 Task: Create a due date automation trigger when advanced on, 2 hours after a card is due add dates due in 1 days.
Action: Mouse moved to (930, 66)
Screenshot: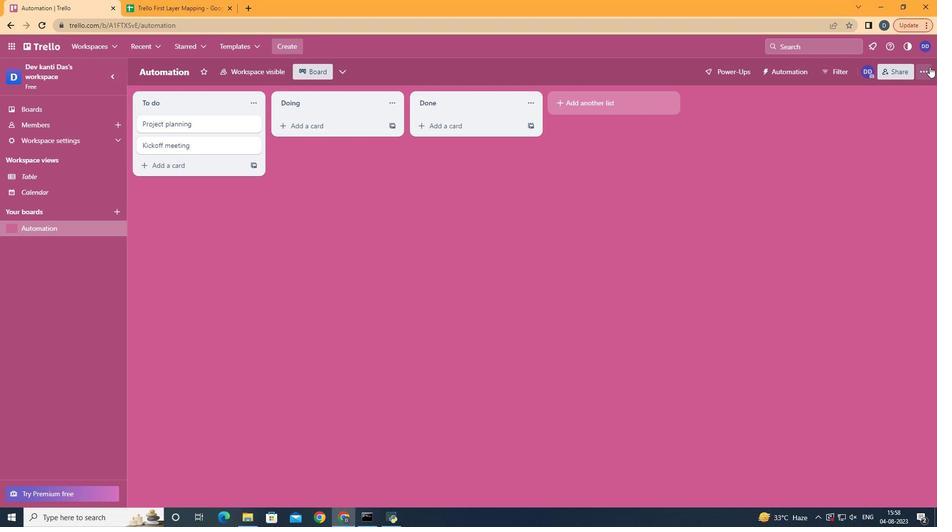 
Action: Mouse pressed left at (930, 66)
Screenshot: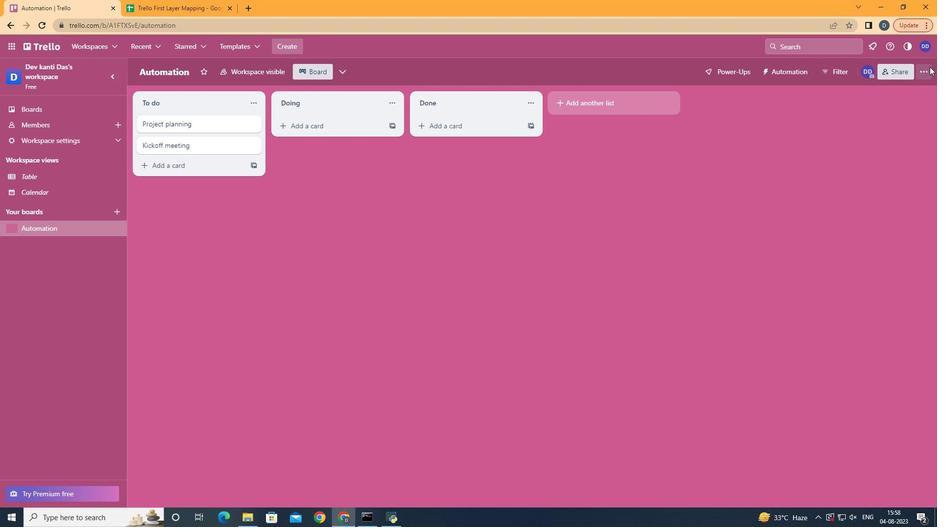 
Action: Mouse moved to (839, 207)
Screenshot: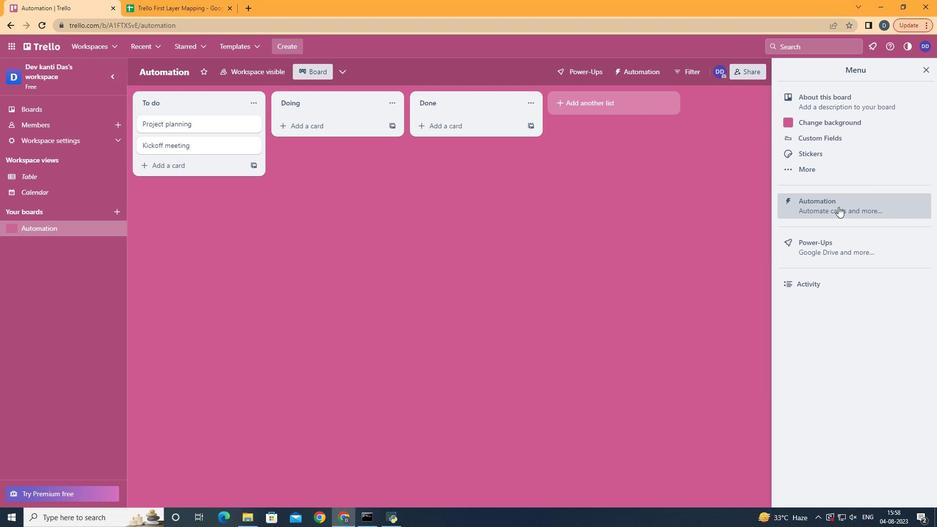 
Action: Mouse pressed left at (839, 207)
Screenshot: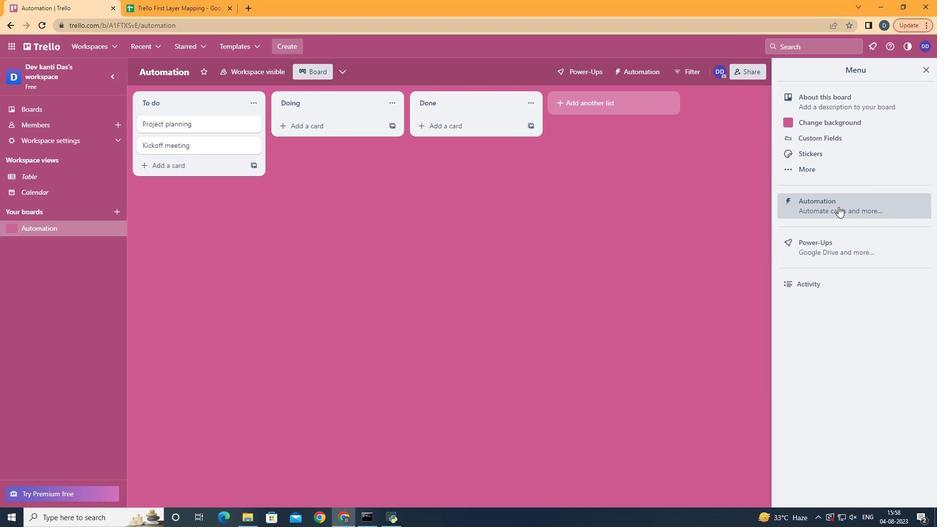 
Action: Mouse moved to (196, 190)
Screenshot: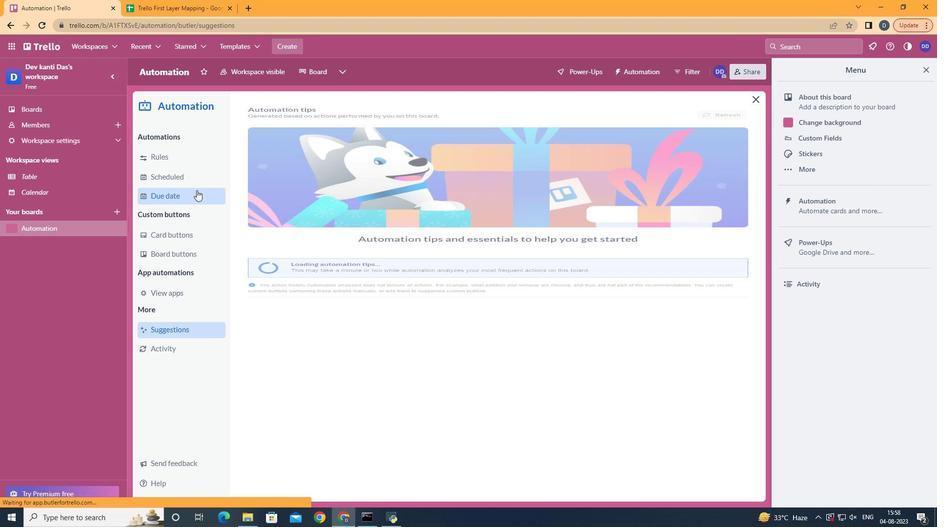 
Action: Mouse pressed left at (196, 190)
Screenshot: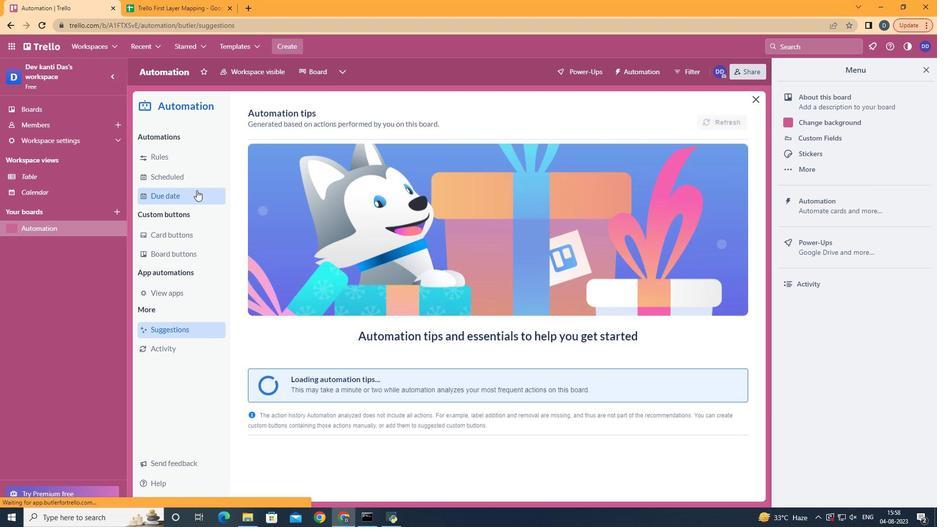 
Action: Mouse moved to (685, 113)
Screenshot: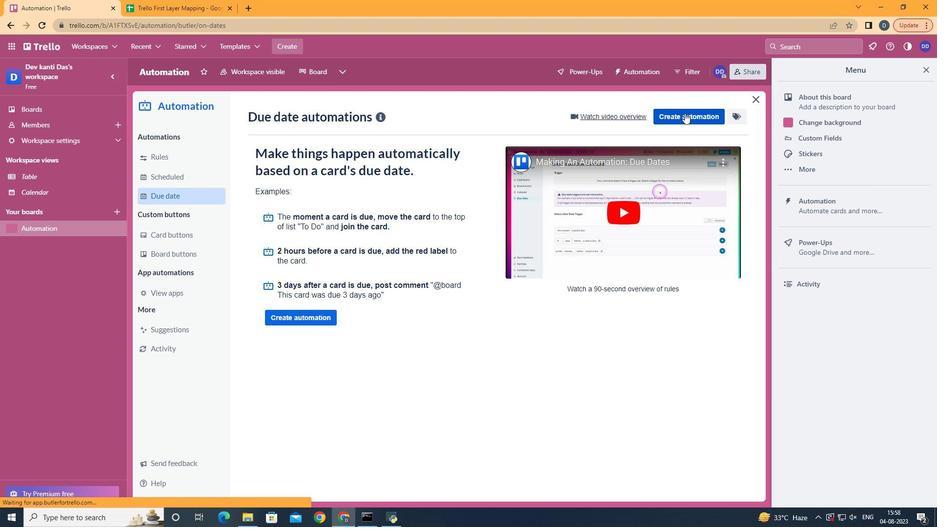 
Action: Mouse pressed left at (685, 113)
Screenshot: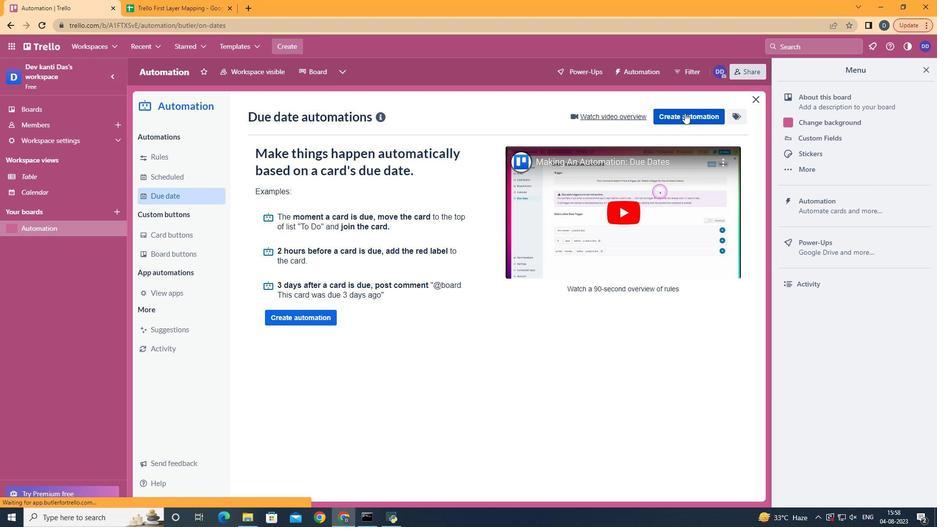 
Action: Mouse moved to (519, 206)
Screenshot: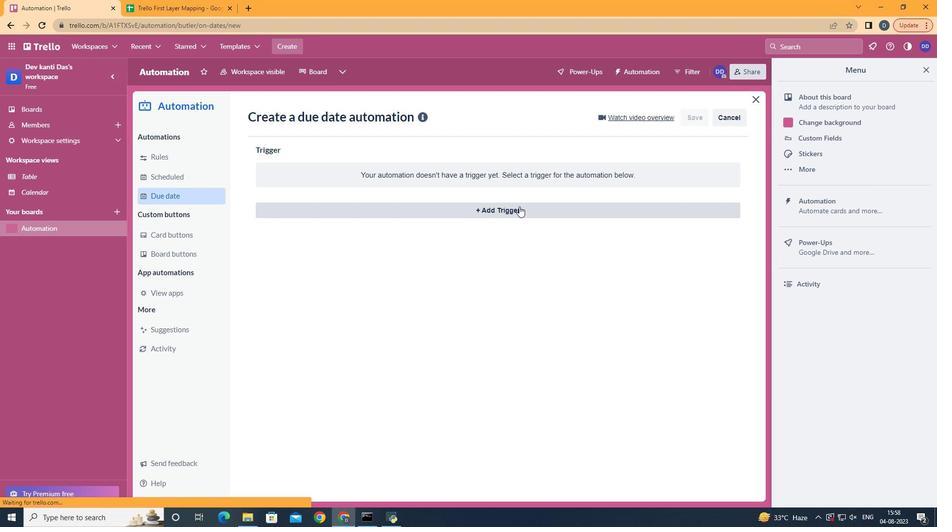
Action: Mouse pressed left at (519, 206)
Screenshot: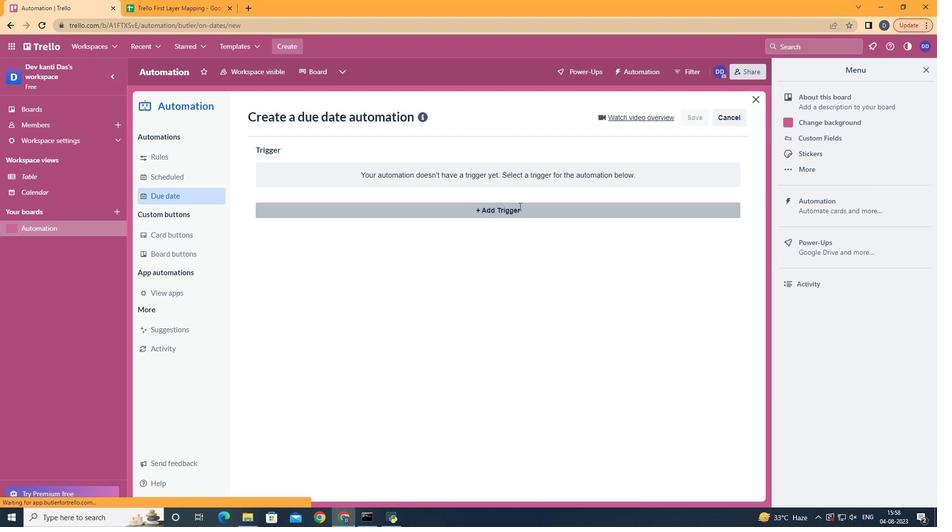
Action: Mouse moved to (315, 416)
Screenshot: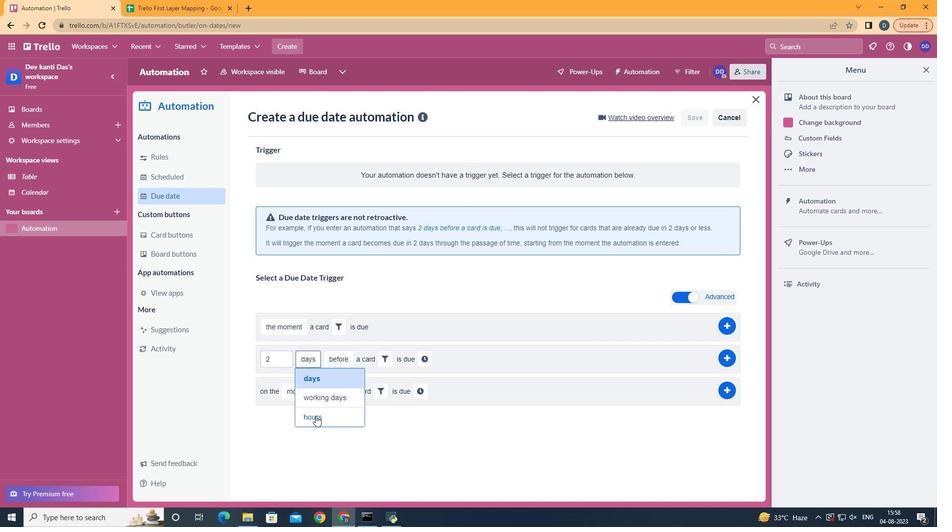 
Action: Mouse pressed left at (315, 416)
Screenshot: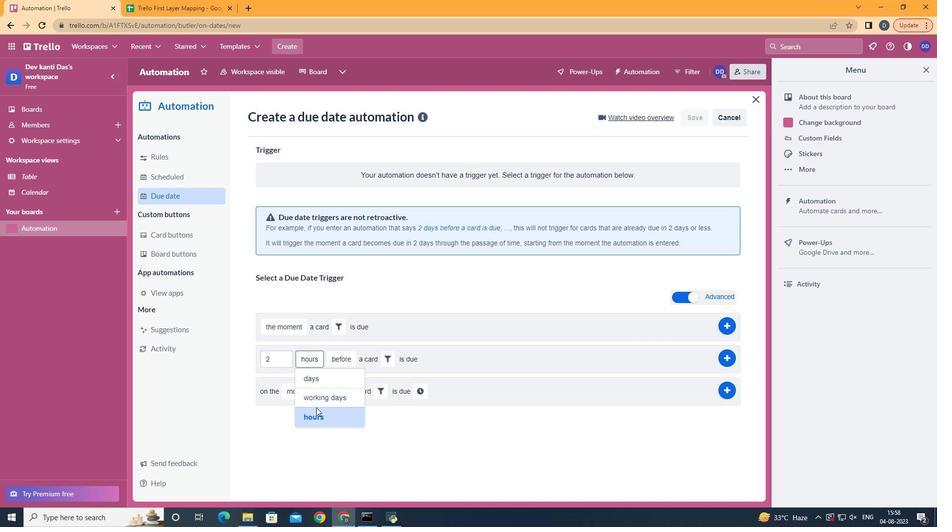 
Action: Mouse moved to (343, 398)
Screenshot: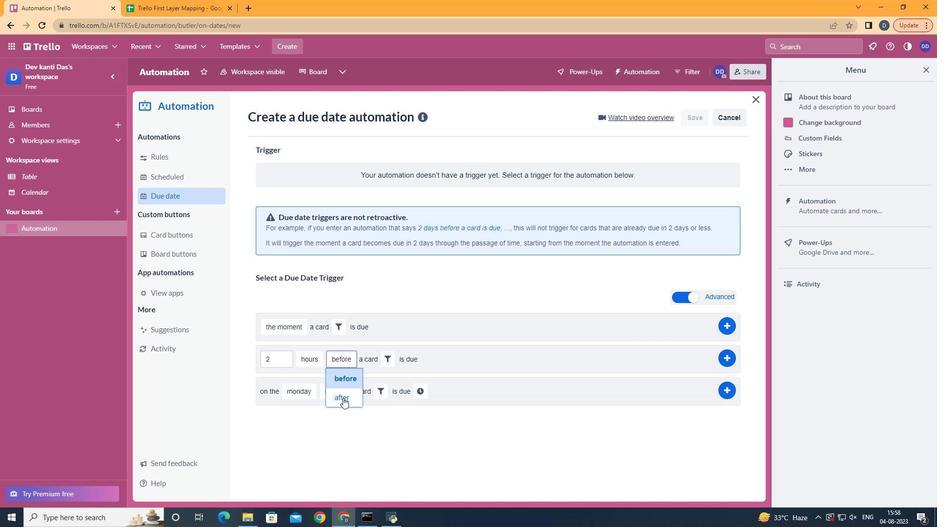 
Action: Mouse pressed left at (343, 398)
Screenshot: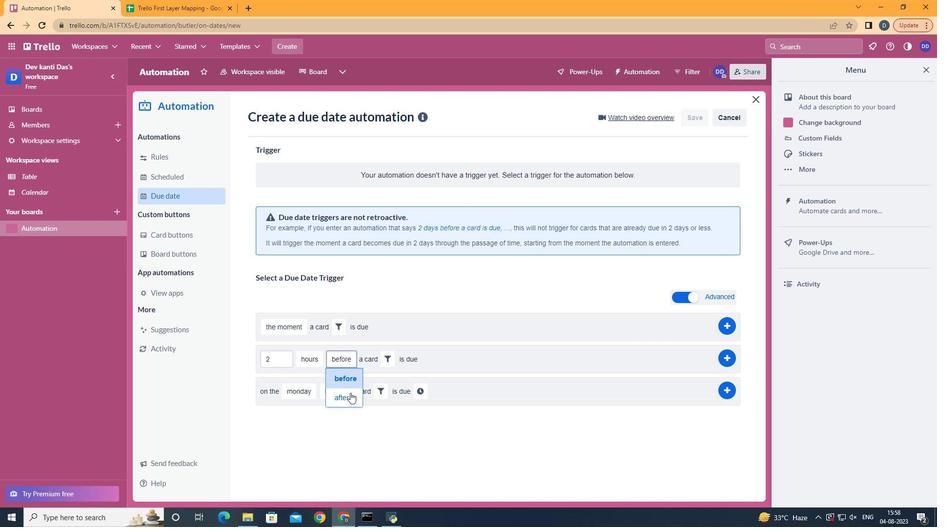 
Action: Mouse moved to (386, 362)
Screenshot: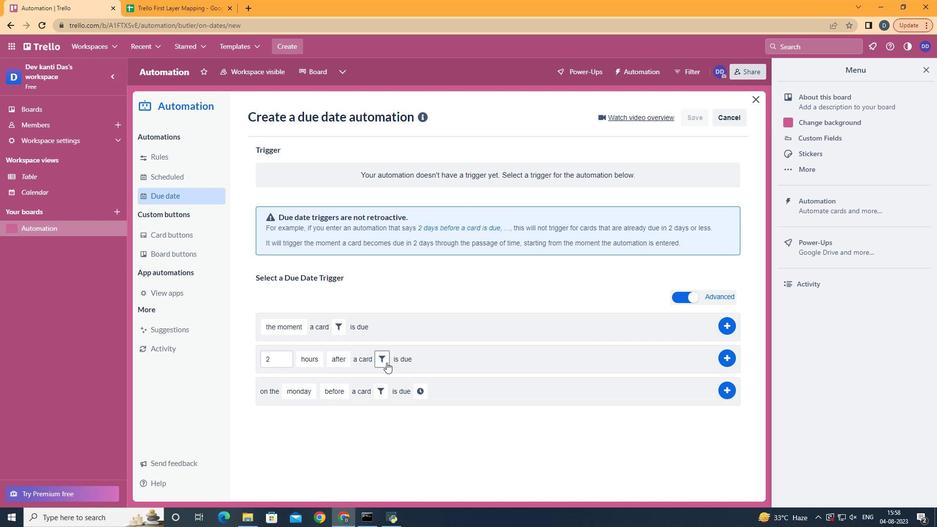 
Action: Mouse pressed left at (386, 362)
Screenshot: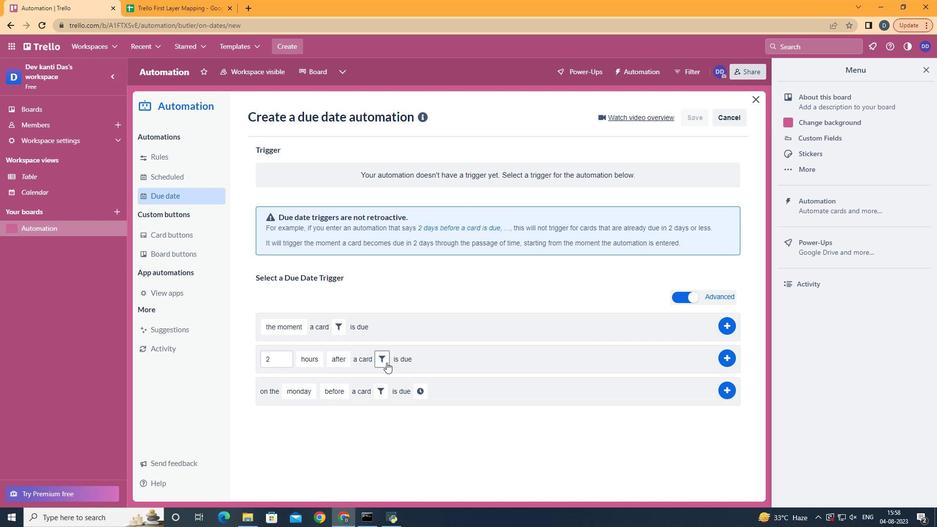 
Action: Mouse moved to (437, 384)
Screenshot: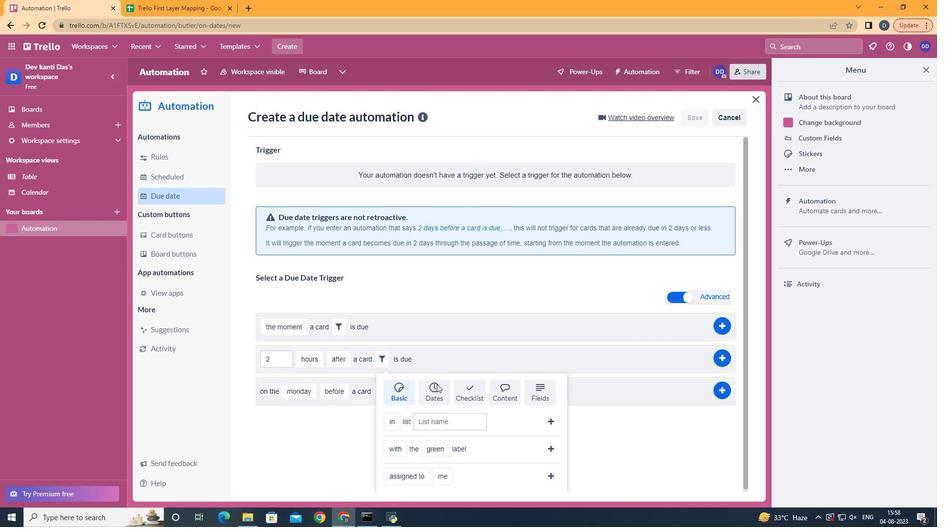 
Action: Mouse pressed left at (437, 384)
Screenshot: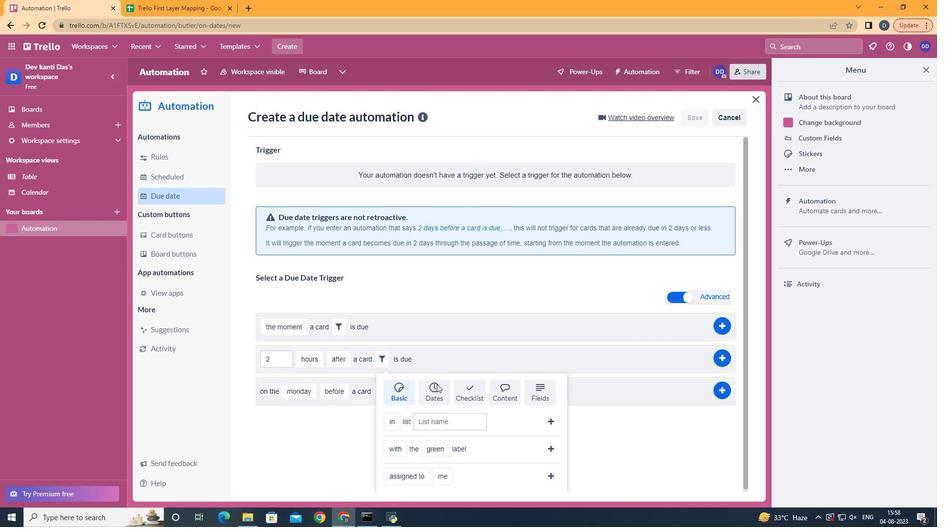 
Action: Mouse moved to (436, 384)
Screenshot: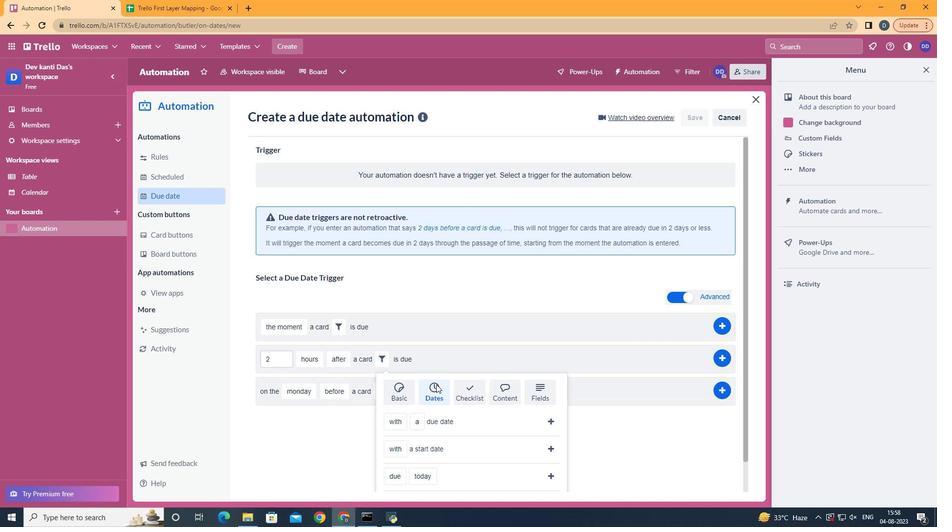 
Action: Mouse scrolled (436, 384) with delta (0, 0)
Screenshot: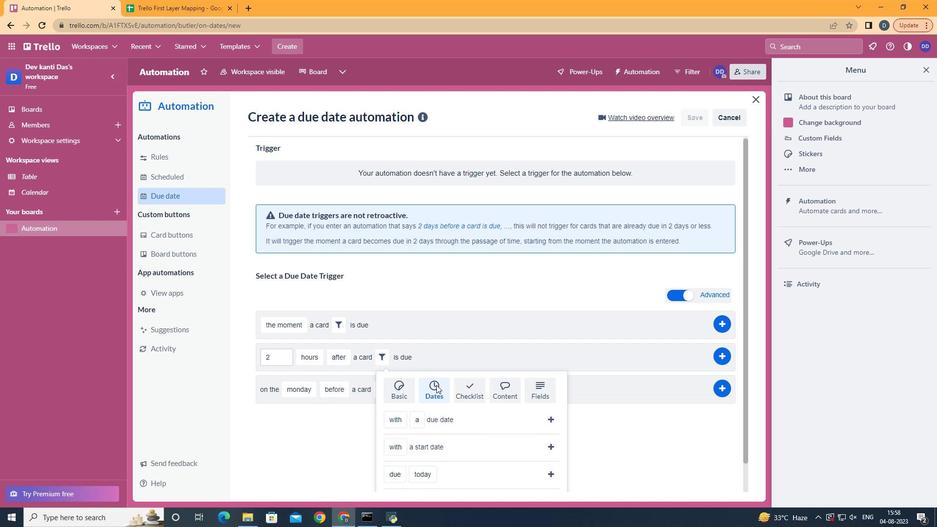 
Action: Mouse scrolled (436, 384) with delta (0, 0)
Screenshot: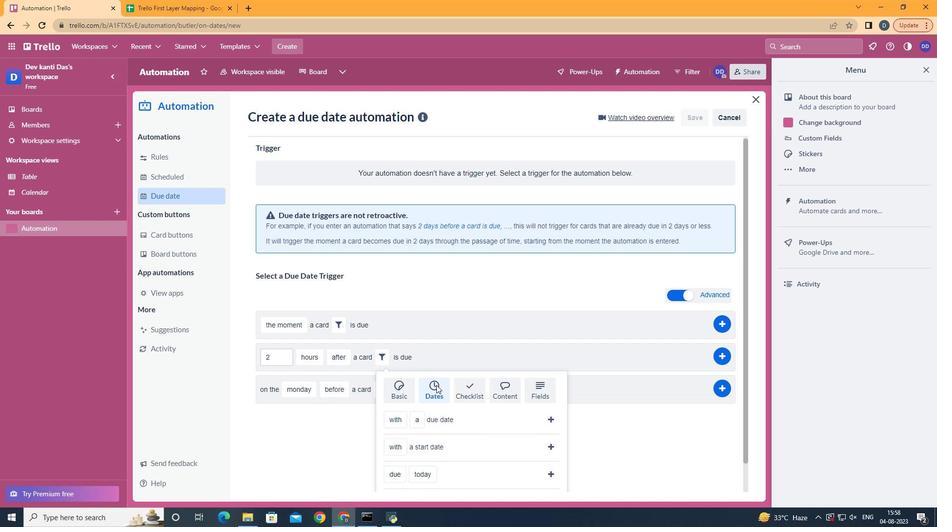 
Action: Mouse scrolled (436, 384) with delta (0, 0)
Screenshot: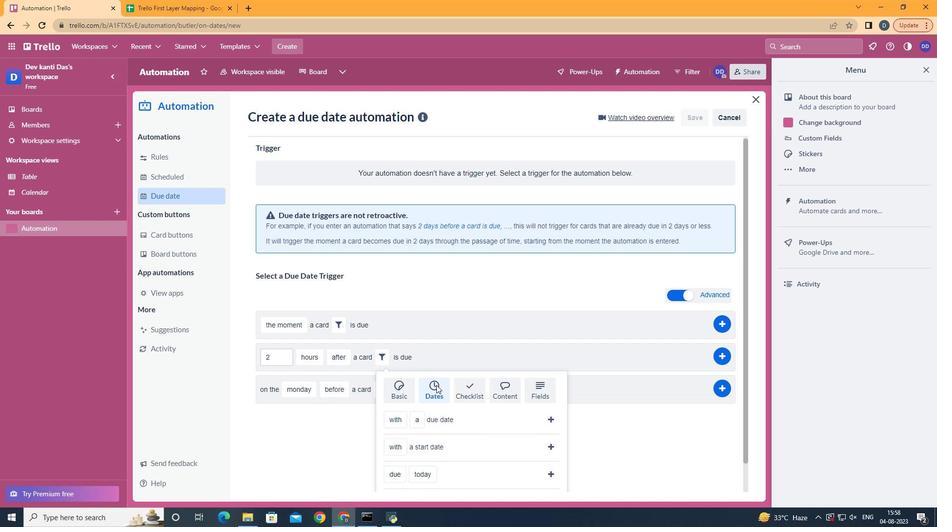 
Action: Mouse moved to (436, 384)
Screenshot: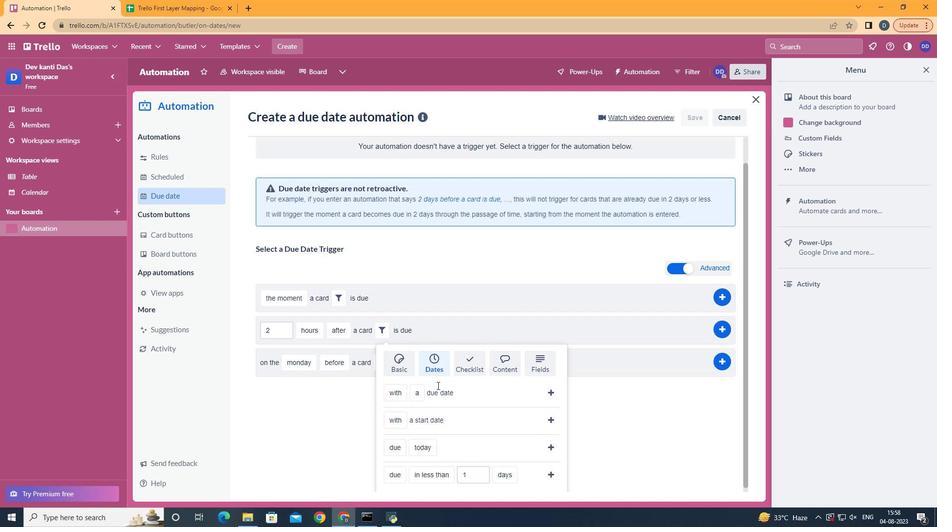 
Action: Mouse scrolled (436, 384) with delta (0, 0)
Screenshot: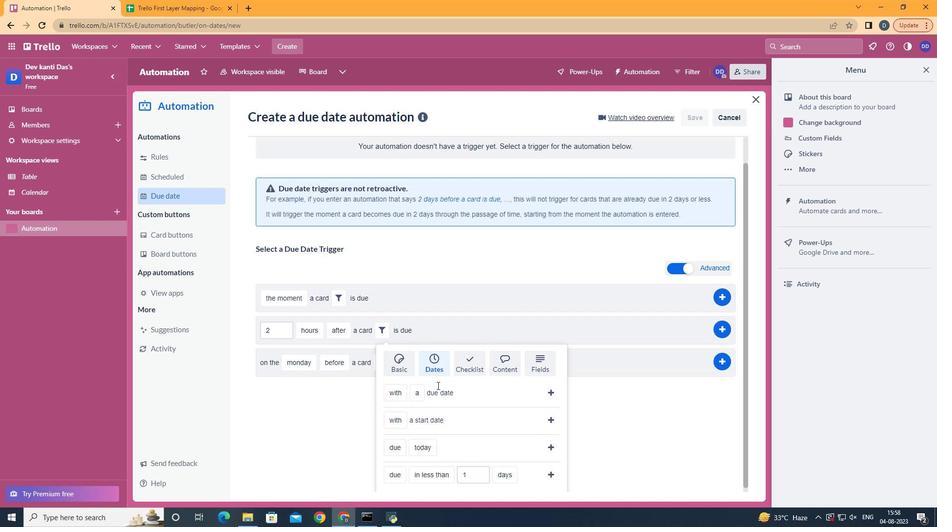 
Action: Mouse moved to (399, 436)
Screenshot: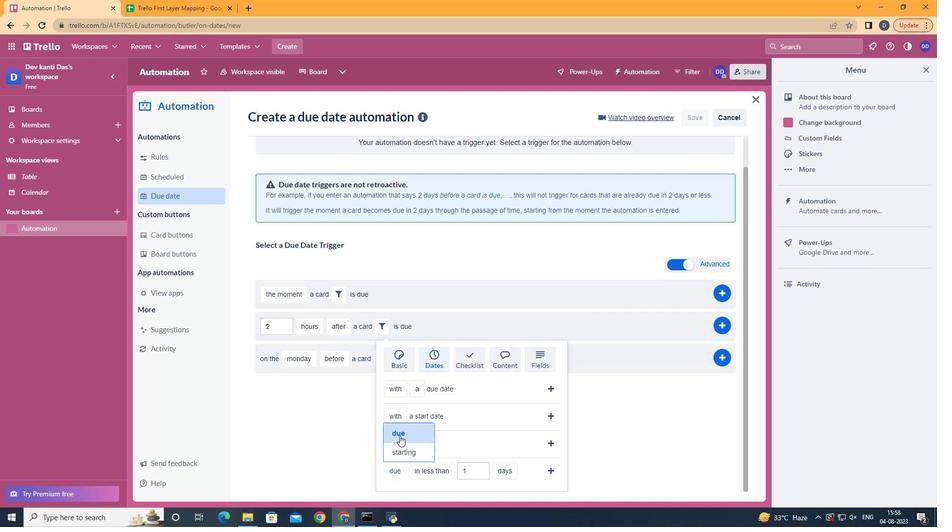 
Action: Mouse pressed left at (399, 436)
Screenshot: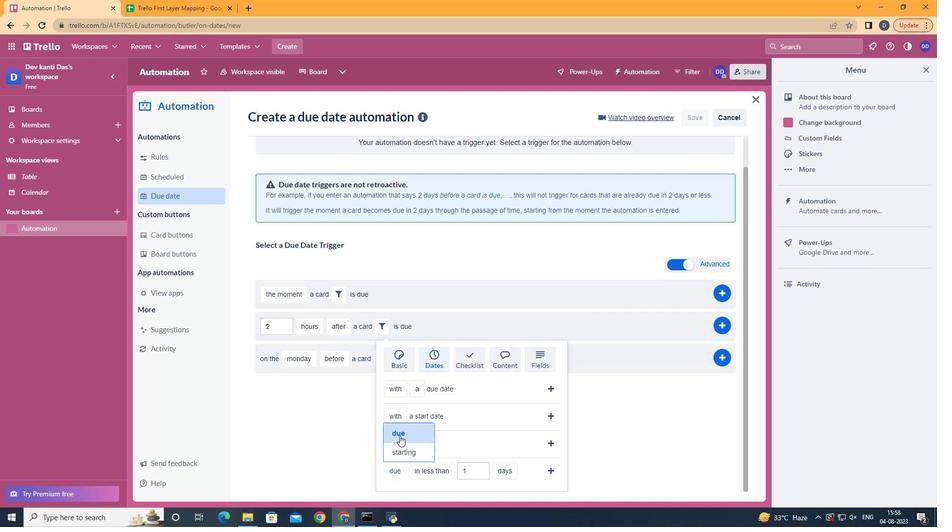 
Action: Mouse moved to (437, 431)
Screenshot: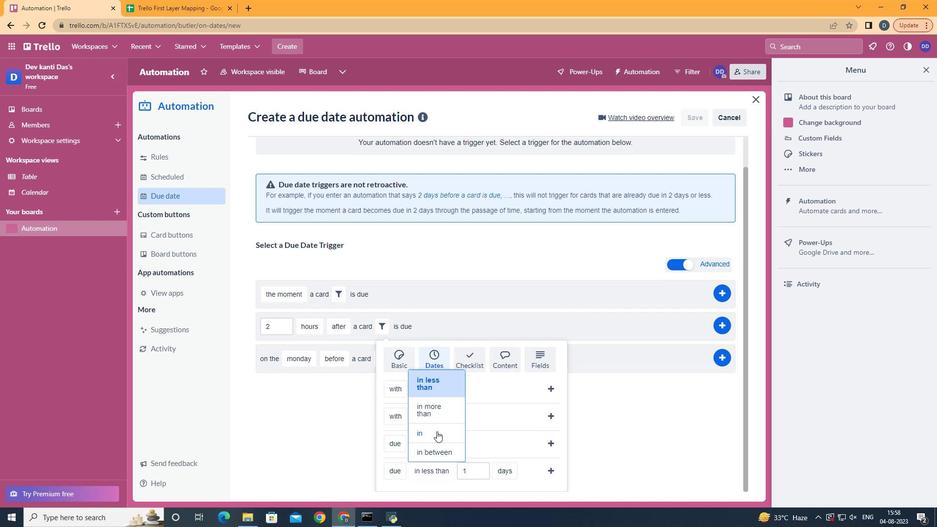 
Action: Mouse pressed left at (437, 431)
Screenshot: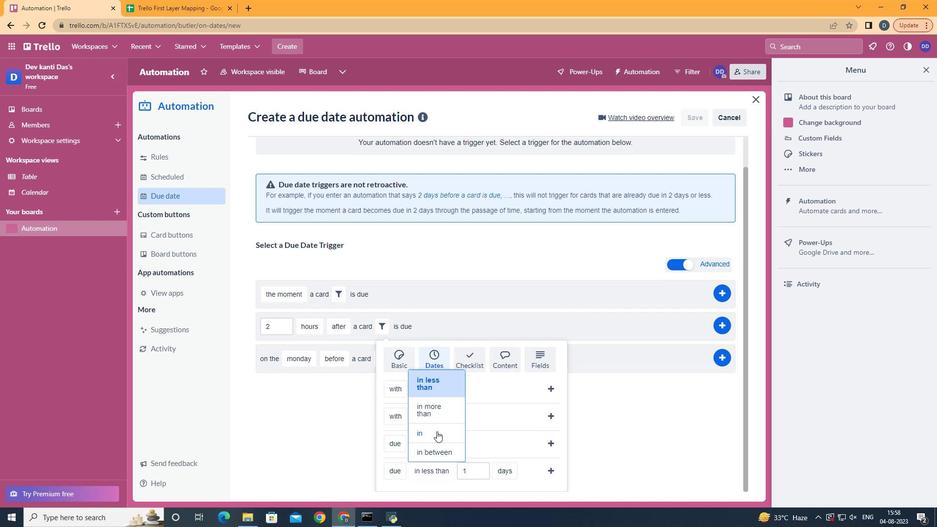 
Action: Mouse moved to (484, 437)
Screenshot: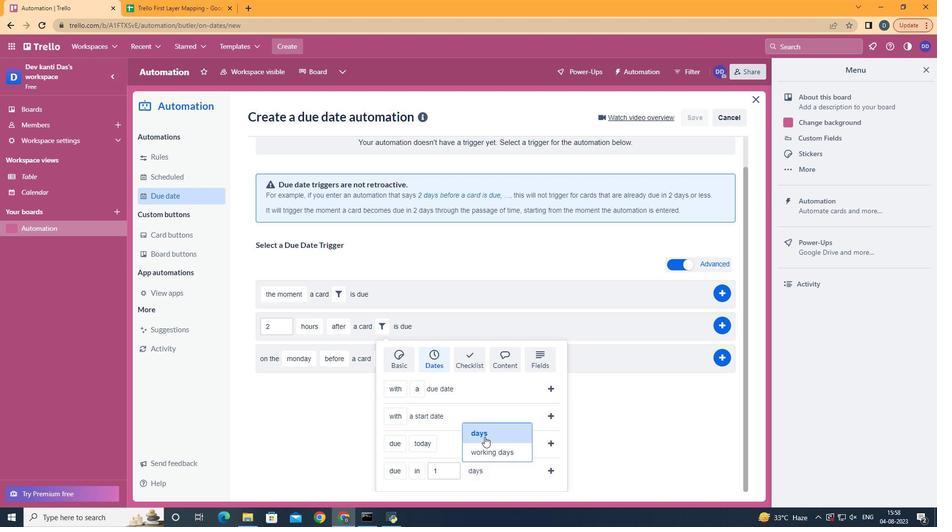 
Action: Mouse pressed left at (484, 437)
Screenshot: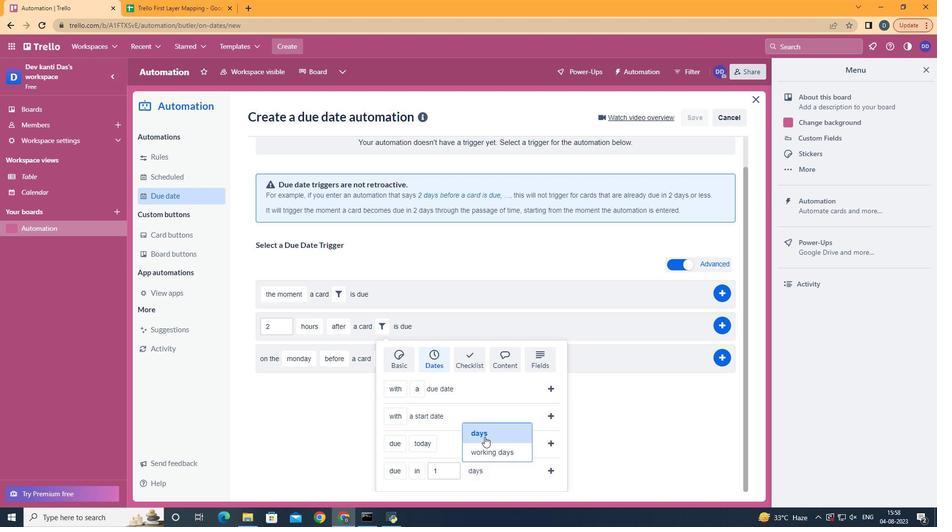 
Action: Mouse moved to (553, 472)
Screenshot: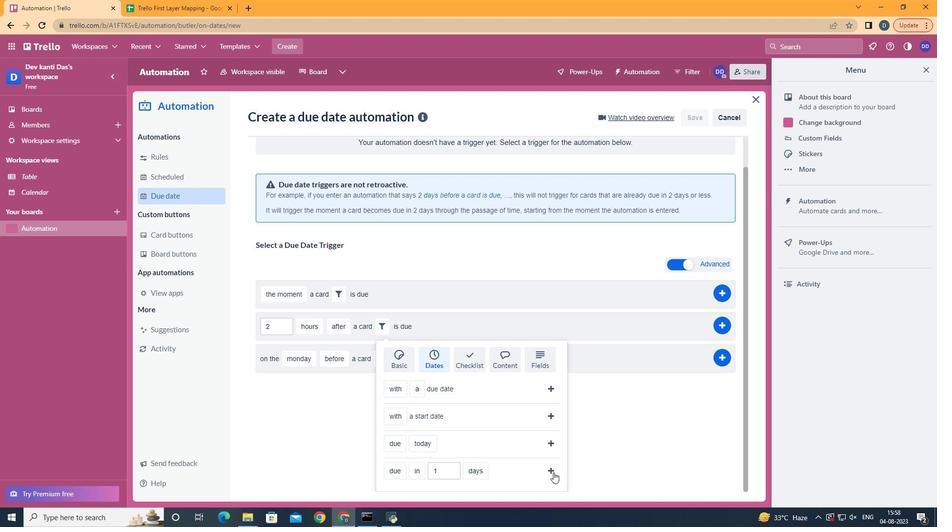 
Action: Mouse pressed left at (553, 472)
Screenshot: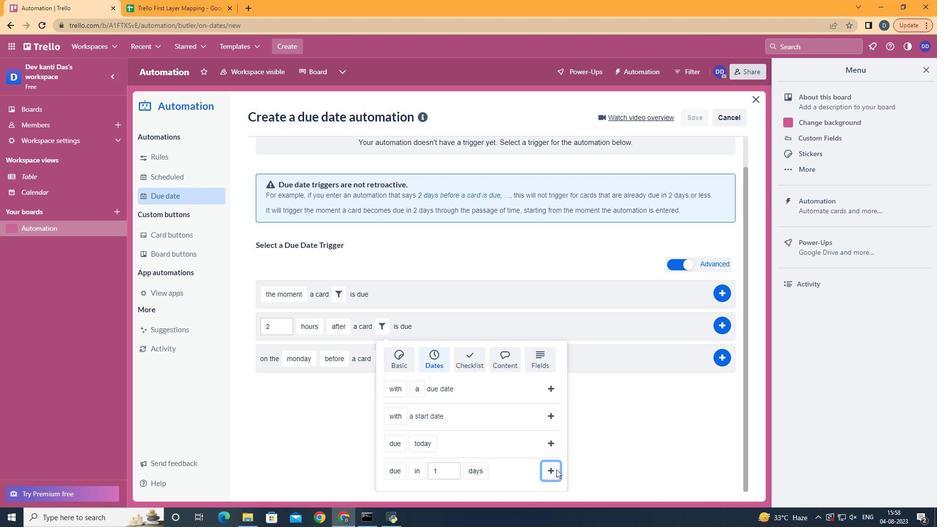 
Action: Mouse moved to (731, 363)
Screenshot: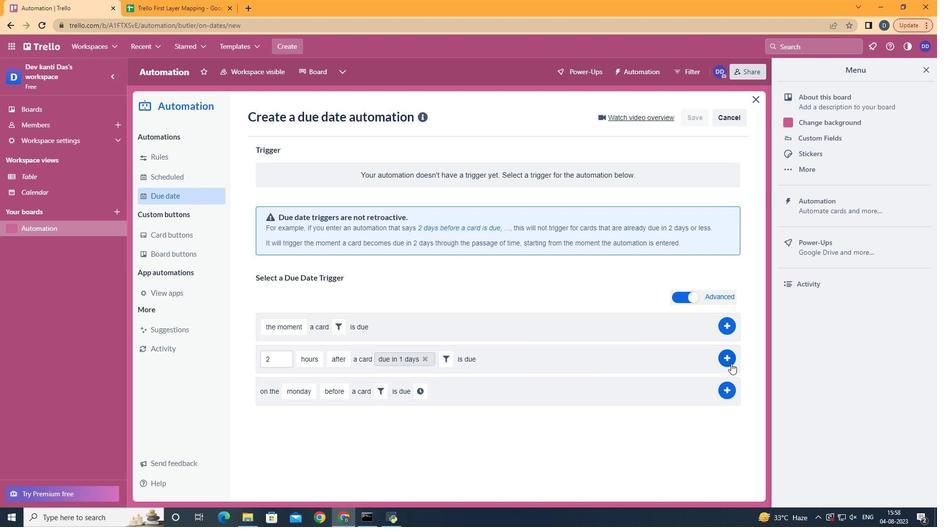 
Action: Mouse pressed left at (731, 363)
Screenshot: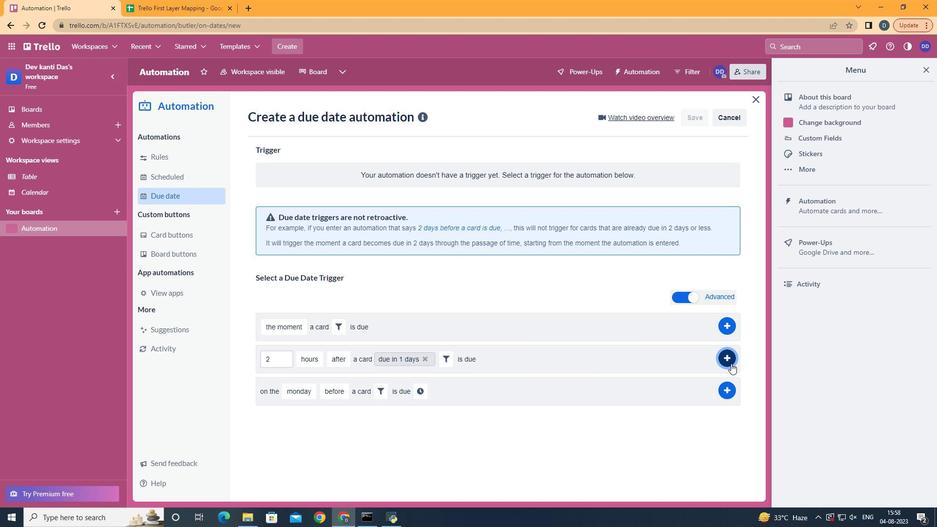
Action: Mouse moved to (382, 162)
Screenshot: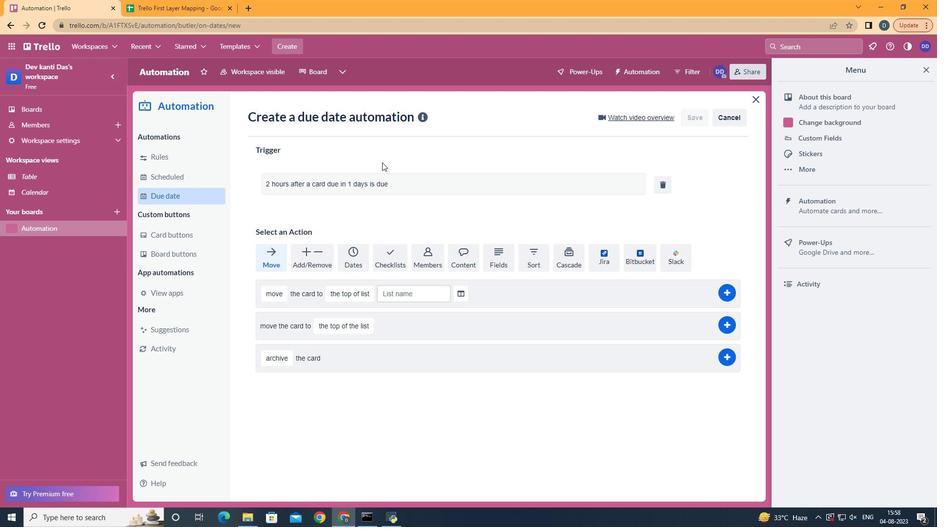 
